 Task: Create List Social Media in Board Data Analysis to Workspace Content Marketing. Create List Blogging in Board IT Infrastructure Management to Workspace Content Marketing. Create List Advertising in Board Social Media Community Building and Engagement to Workspace Content Marketing
Action: Mouse moved to (41, 305)
Screenshot: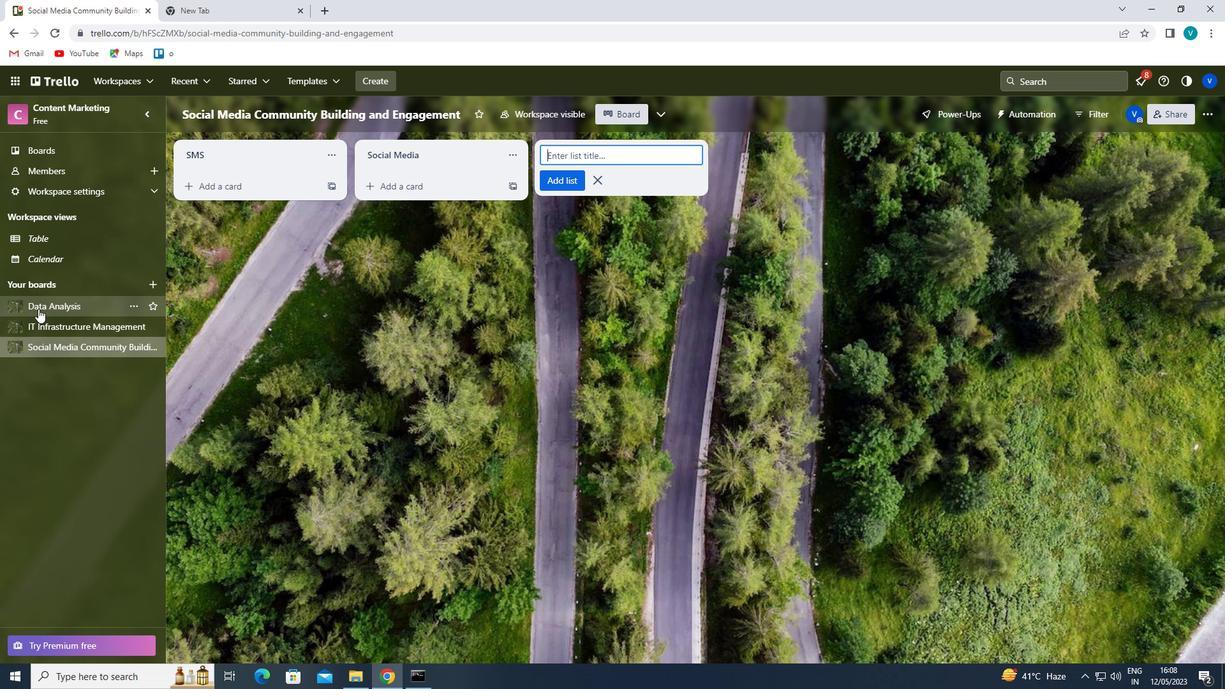 
Action: Mouse pressed left at (41, 305)
Screenshot: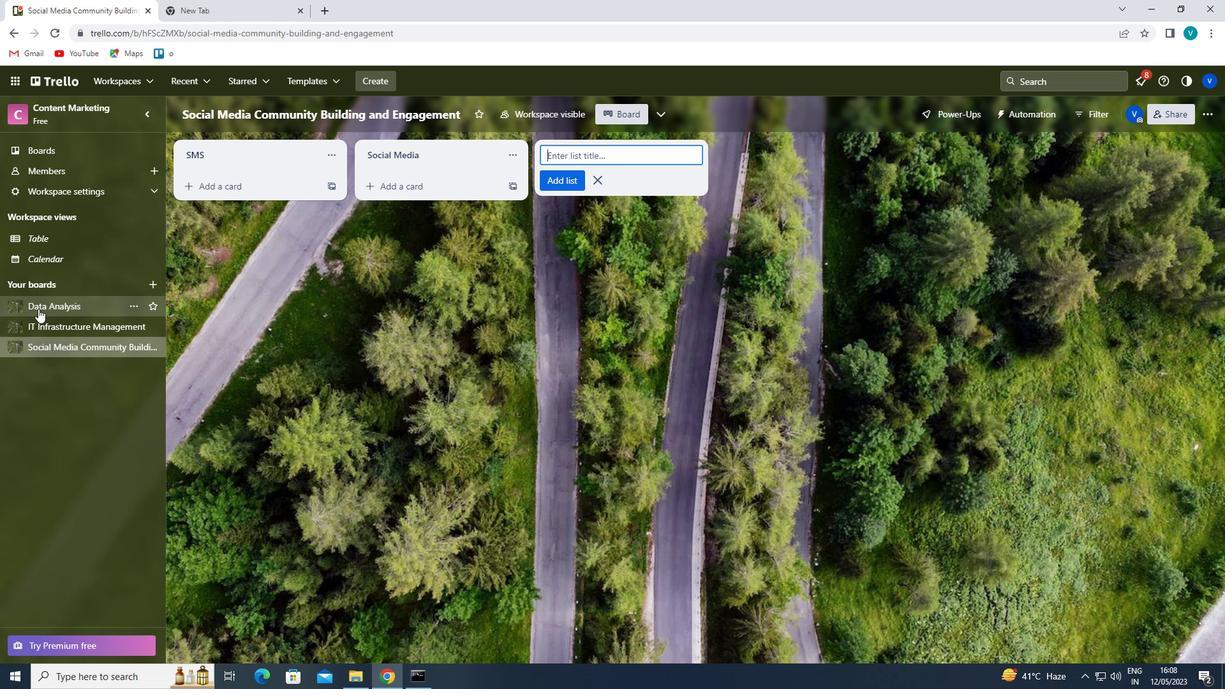
Action: Mouse moved to (574, 153)
Screenshot: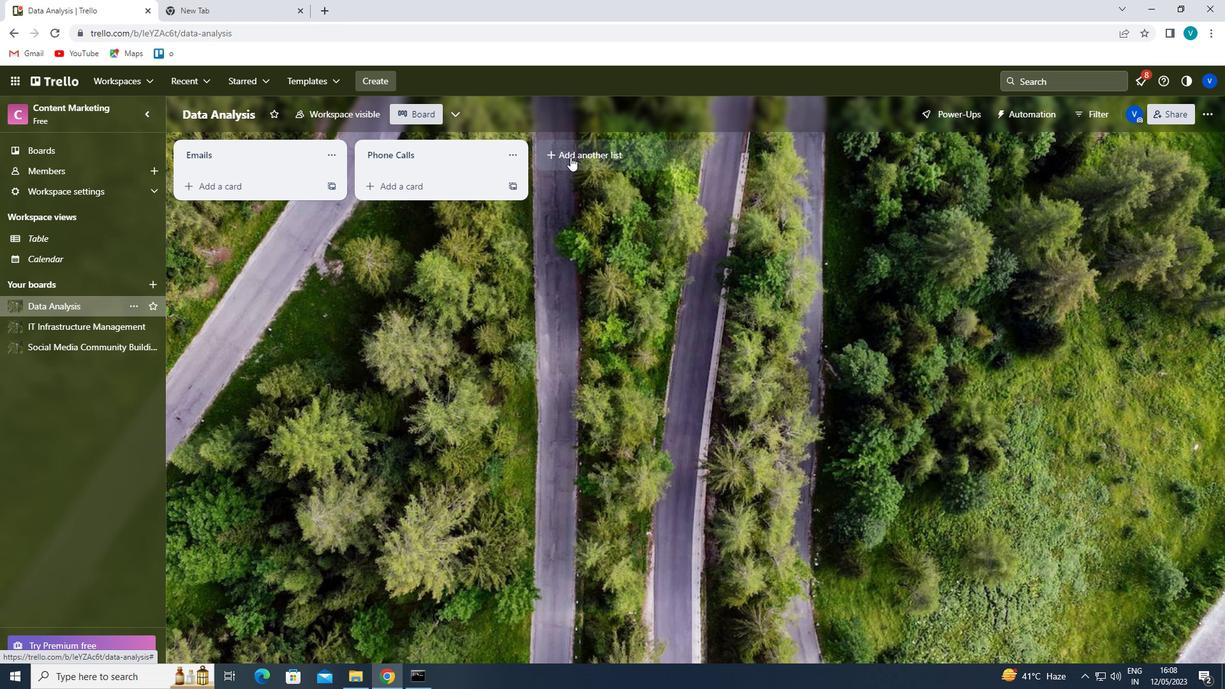 
Action: Mouse pressed left at (574, 153)
Screenshot: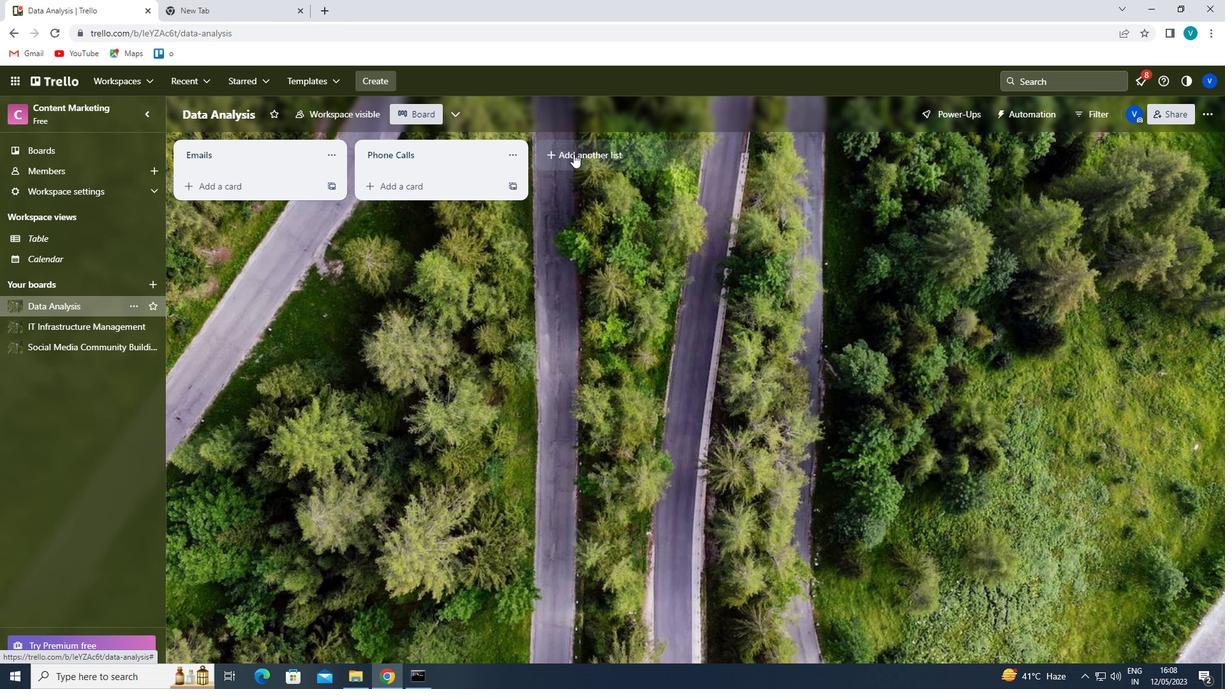 
Action: Key pressed <Key.shift>SOCIAL<Key.space><Key.shift>MEDIA<Key.enter>
Screenshot: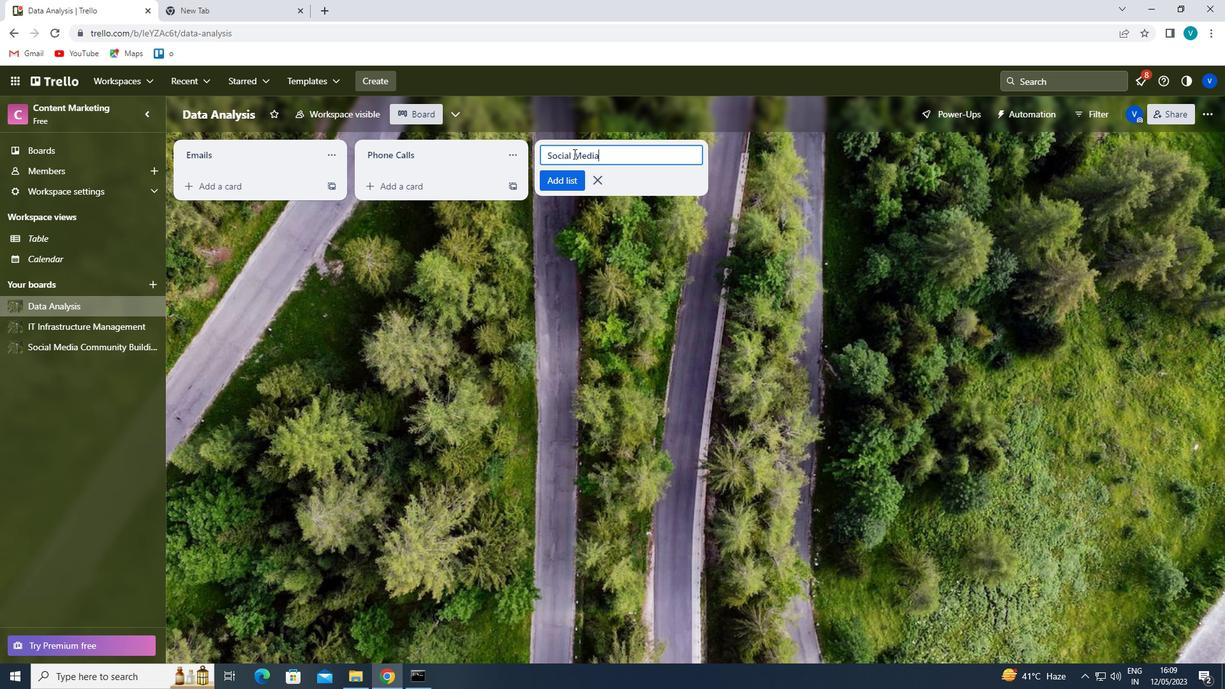 
Action: Mouse moved to (81, 335)
Screenshot: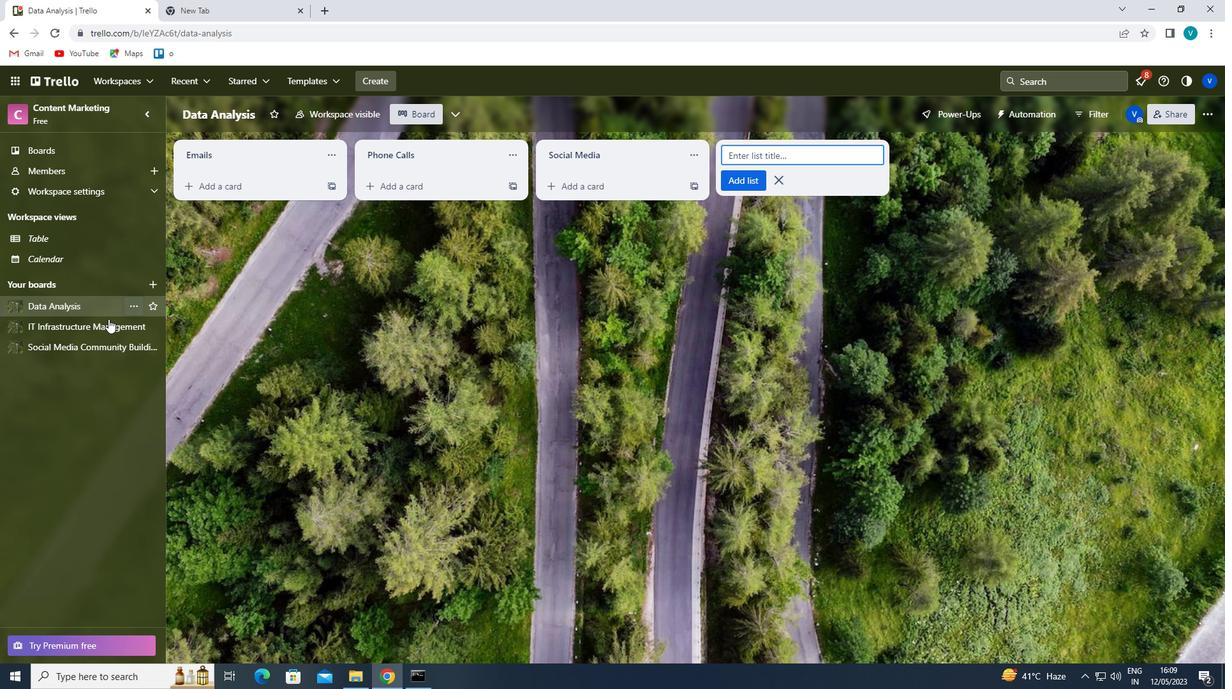 
Action: Mouse pressed left at (81, 335)
Screenshot: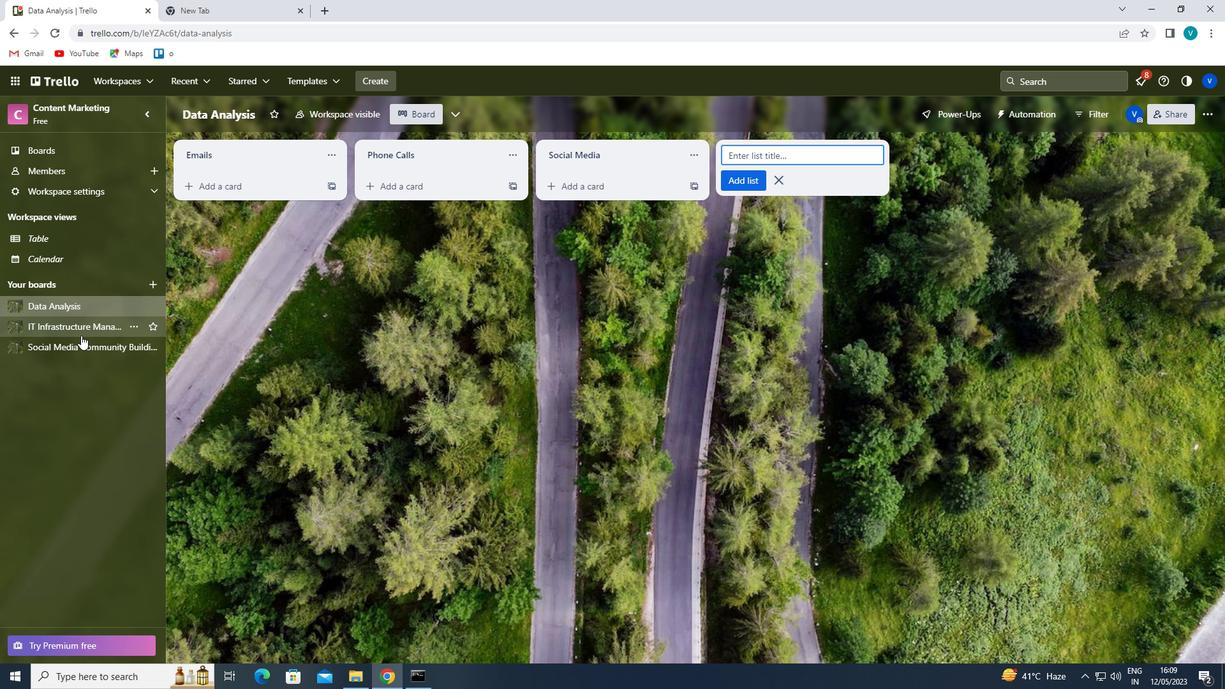 
Action: Mouse moved to (593, 152)
Screenshot: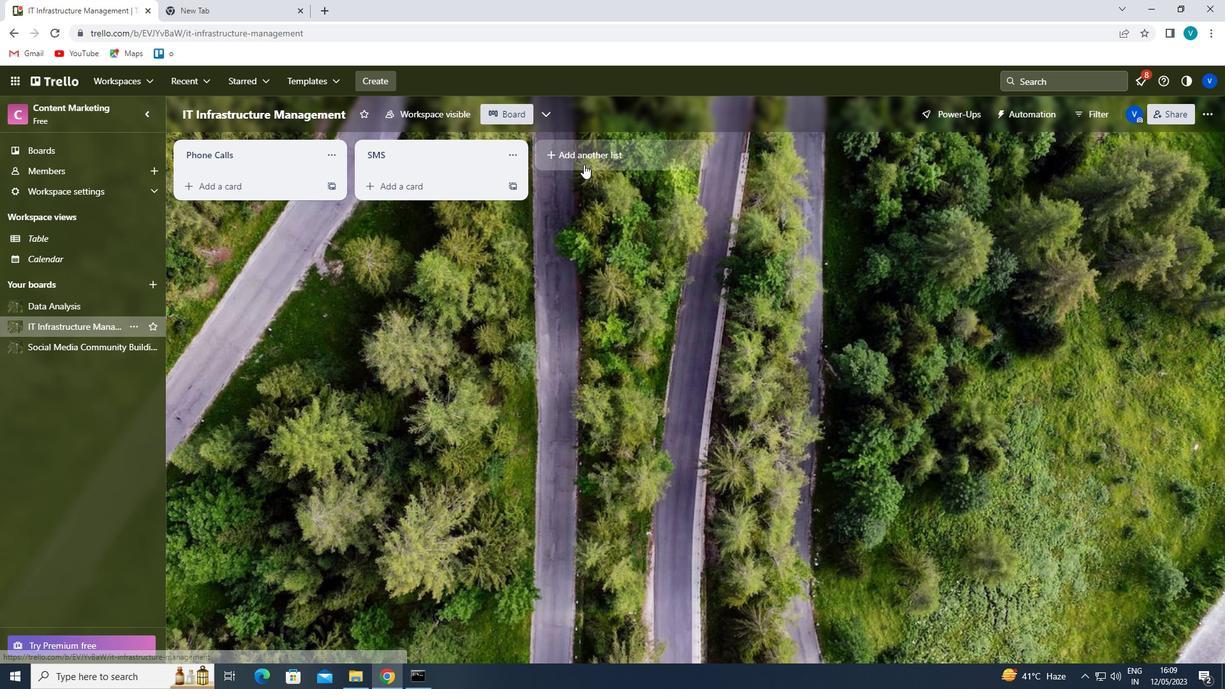 
Action: Mouse pressed left at (593, 152)
Screenshot: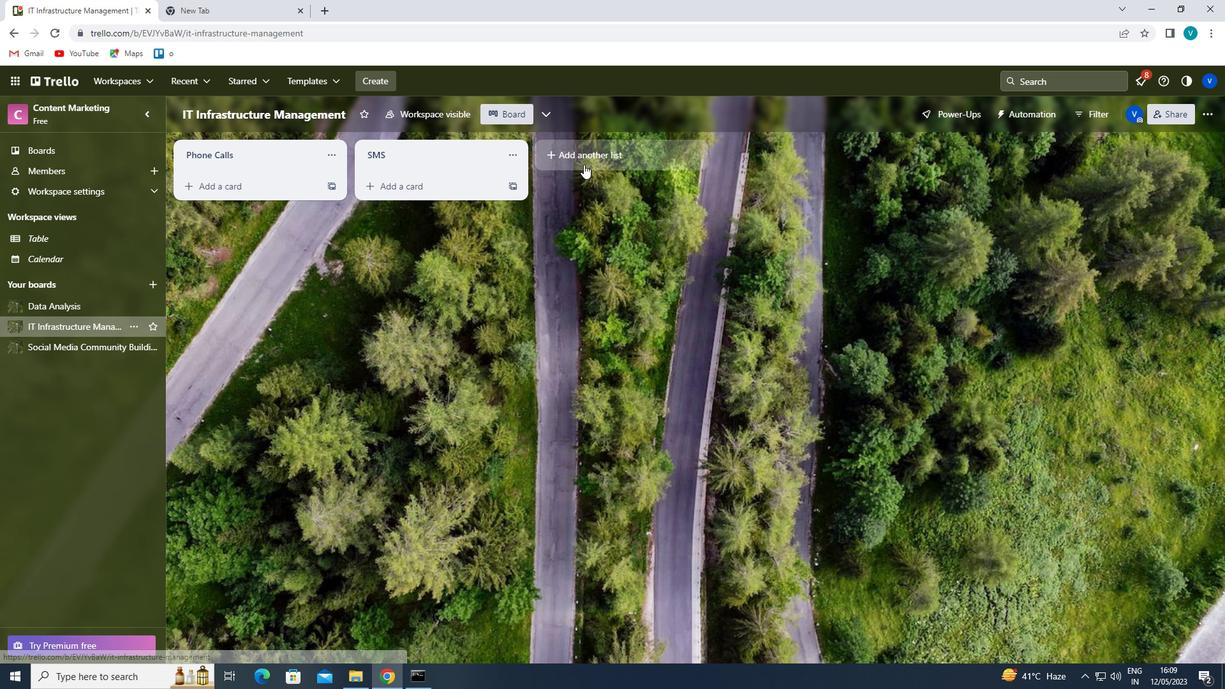 
Action: Key pressed <Key.shift>BLOGGING<Key.enter>
Screenshot: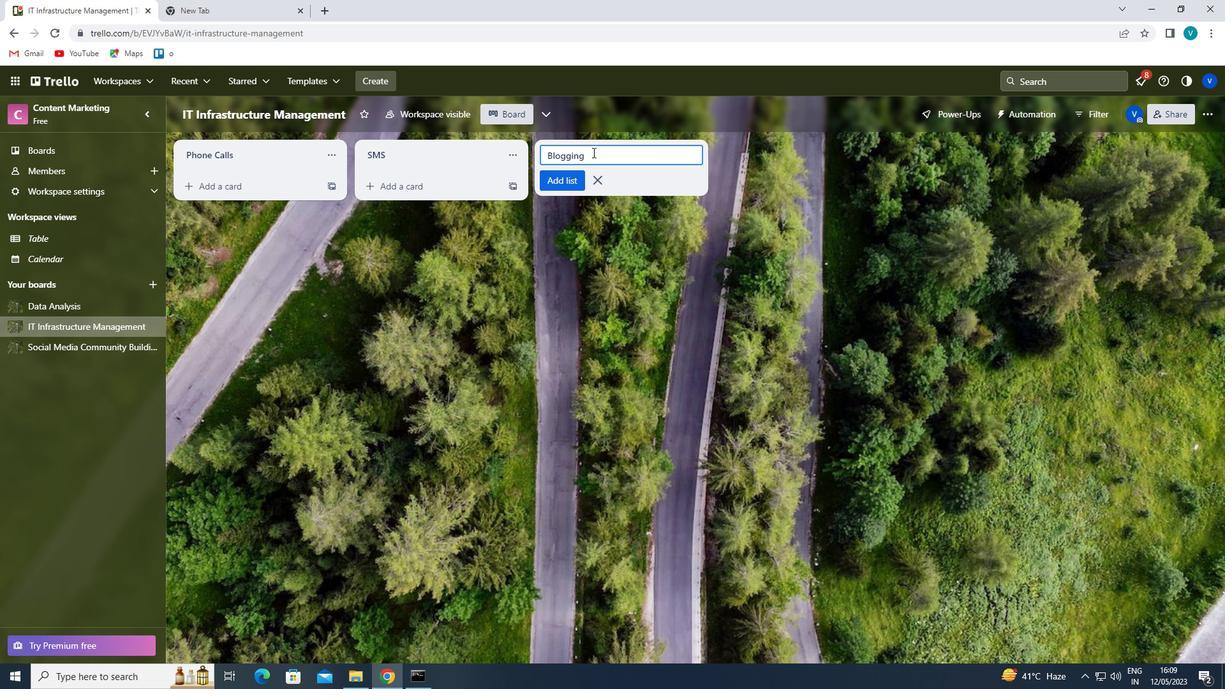 
Action: Mouse moved to (86, 344)
Screenshot: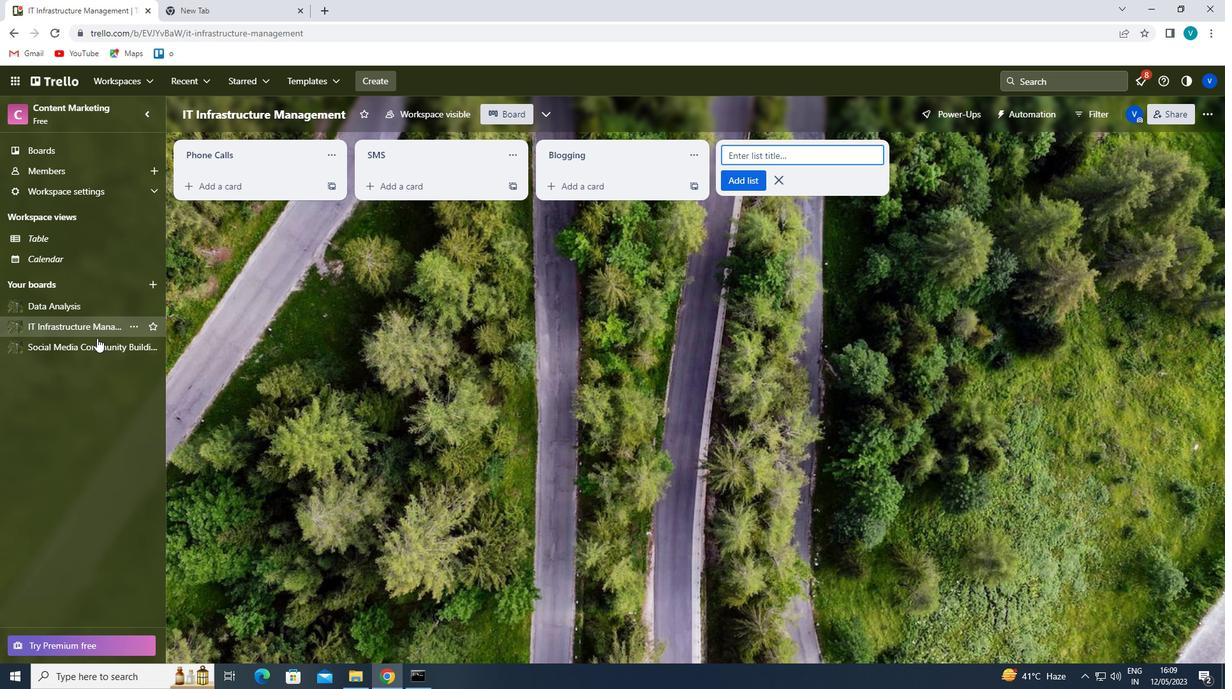 
Action: Mouse pressed left at (86, 344)
Screenshot: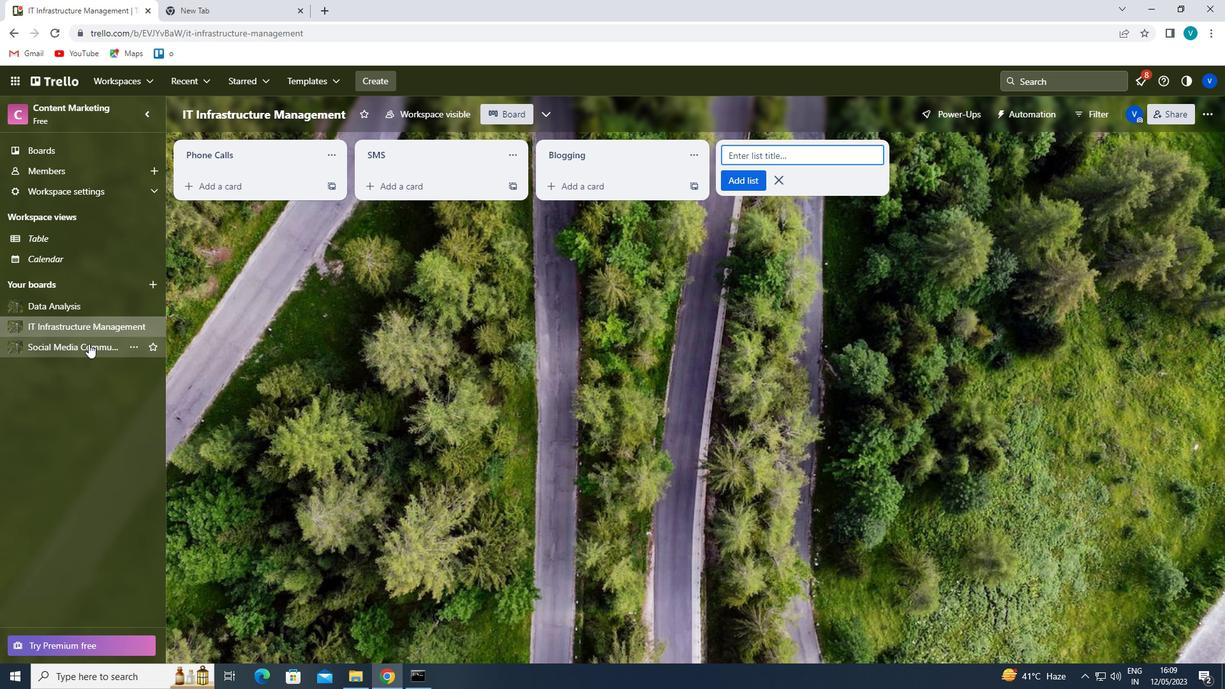 
Action: Mouse moved to (600, 146)
Screenshot: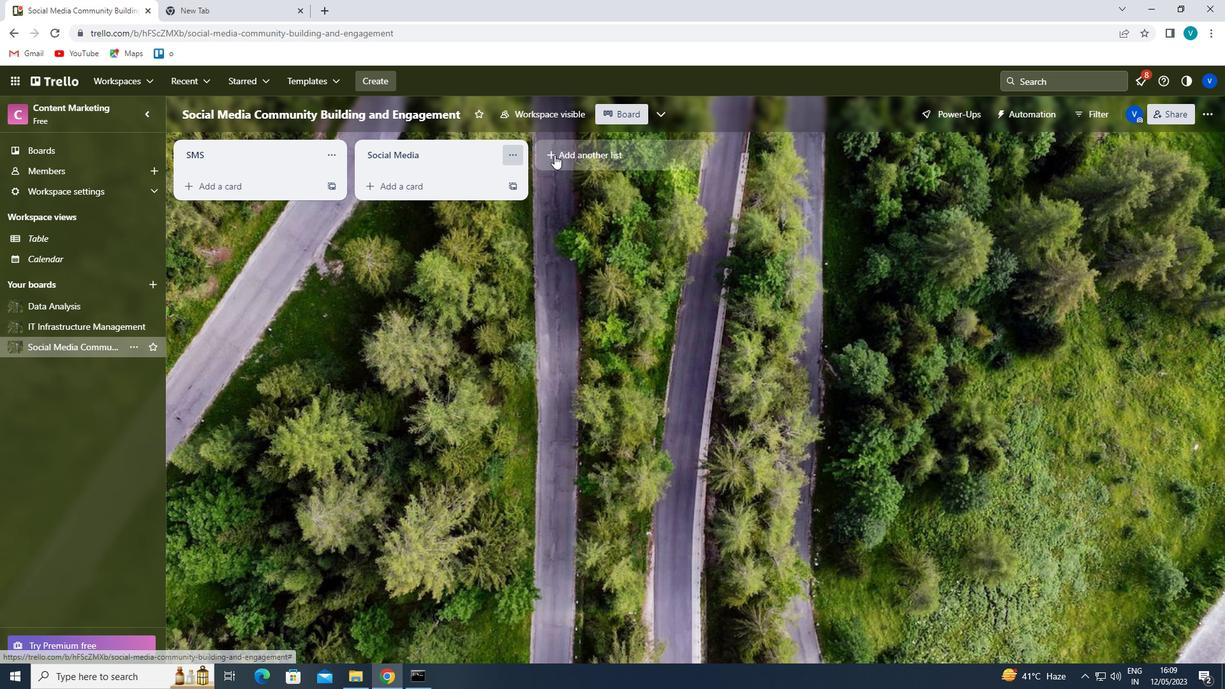 
Action: Mouse pressed left at (600, 146)
Screenshot: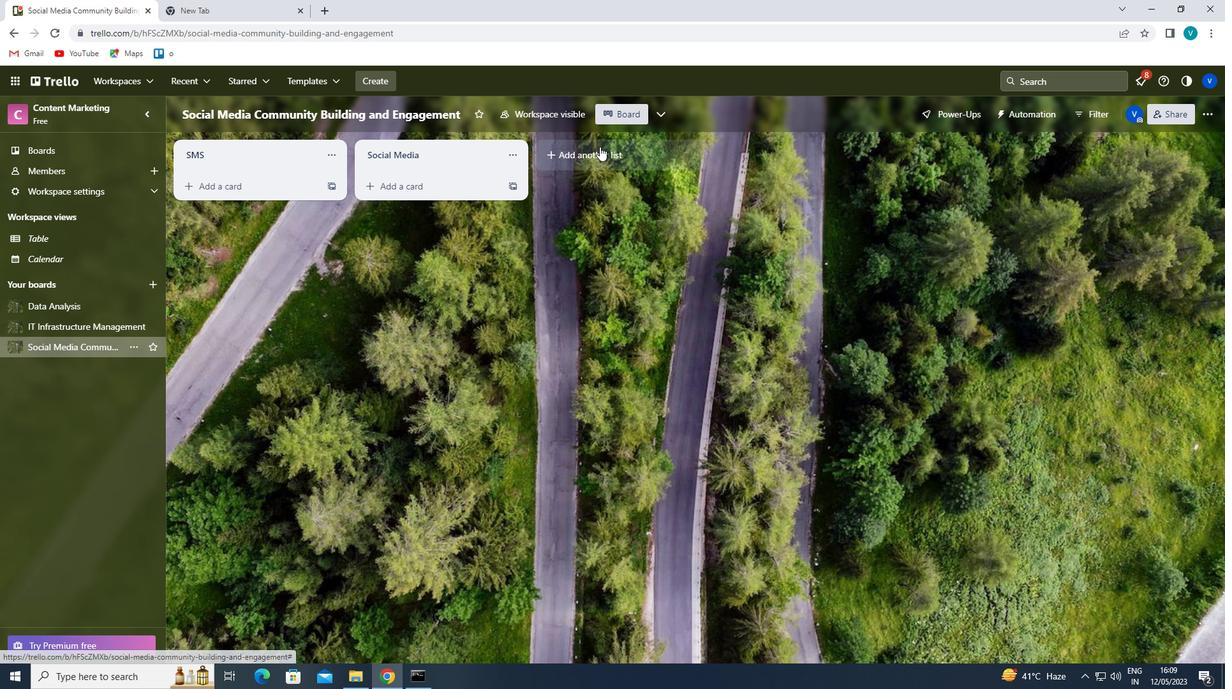 
Action: Mouse moved to (600, 153)
Screenshot: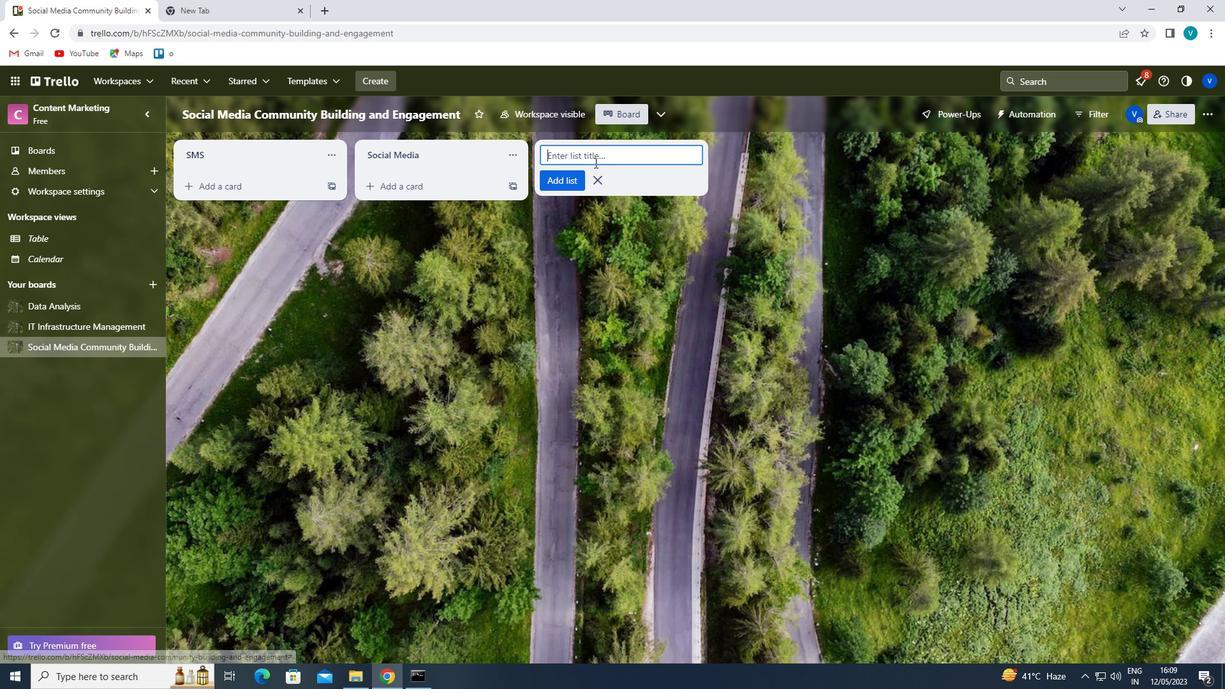 
Action: Mouse pressed left at (600, 153)
Screenshot: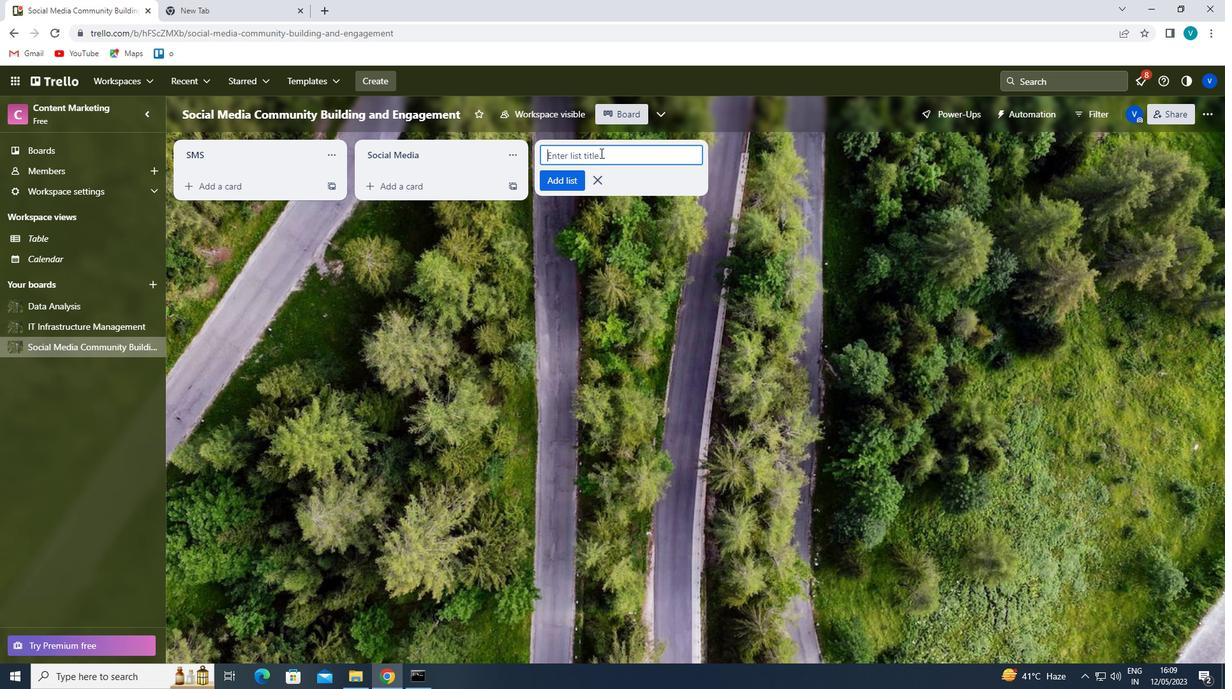 
Action: Key pressed <Key.shift>ADVERTISING<Key.enter>
Screenshot: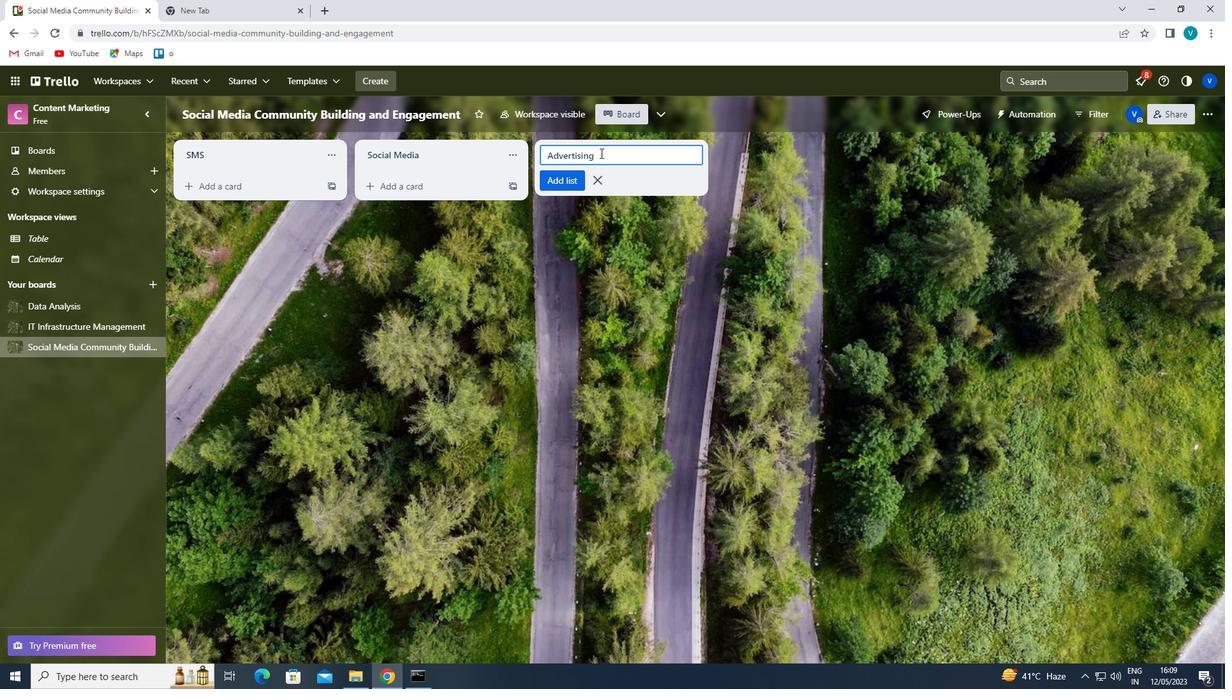 
